 Task: Search for contacts with the last name 'Smith' in the city 'Gurugram'.
Action: Mouse moved to (21, 106)
Screenshot: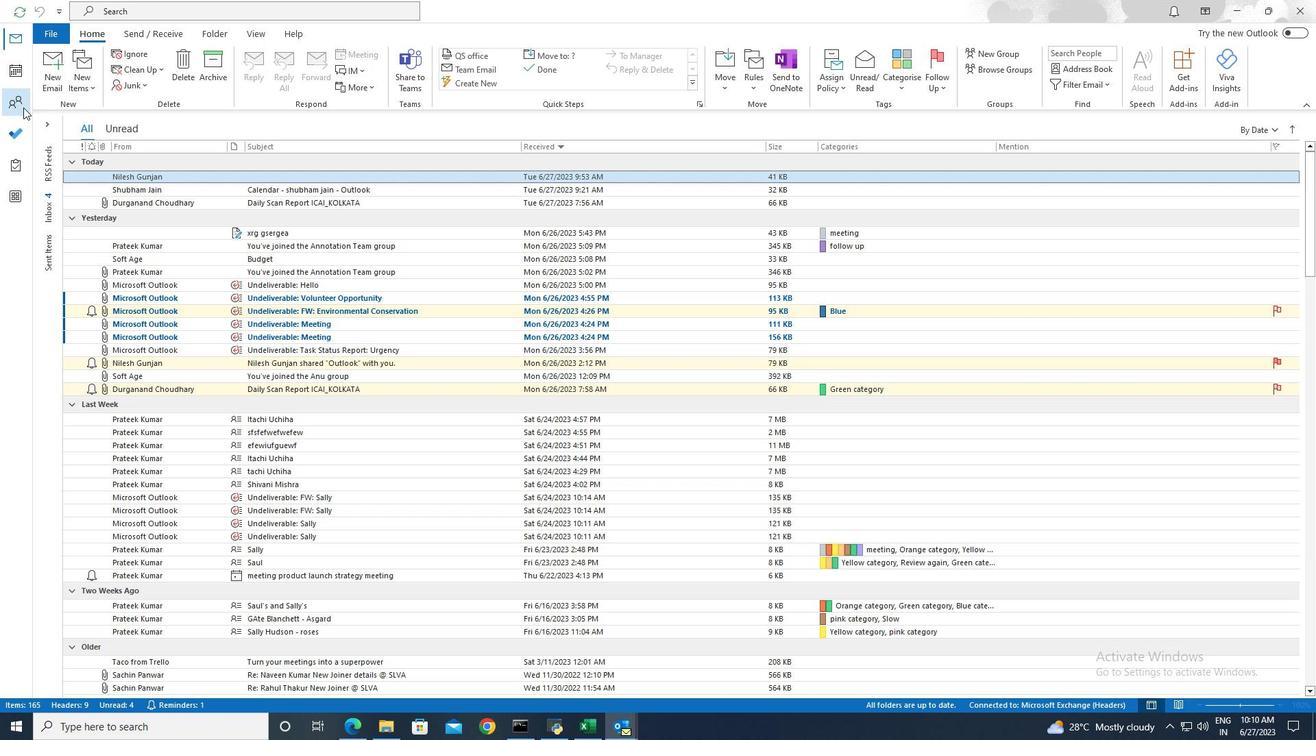 
Action: Mouse pressed left at (21, 106)
Screenshot: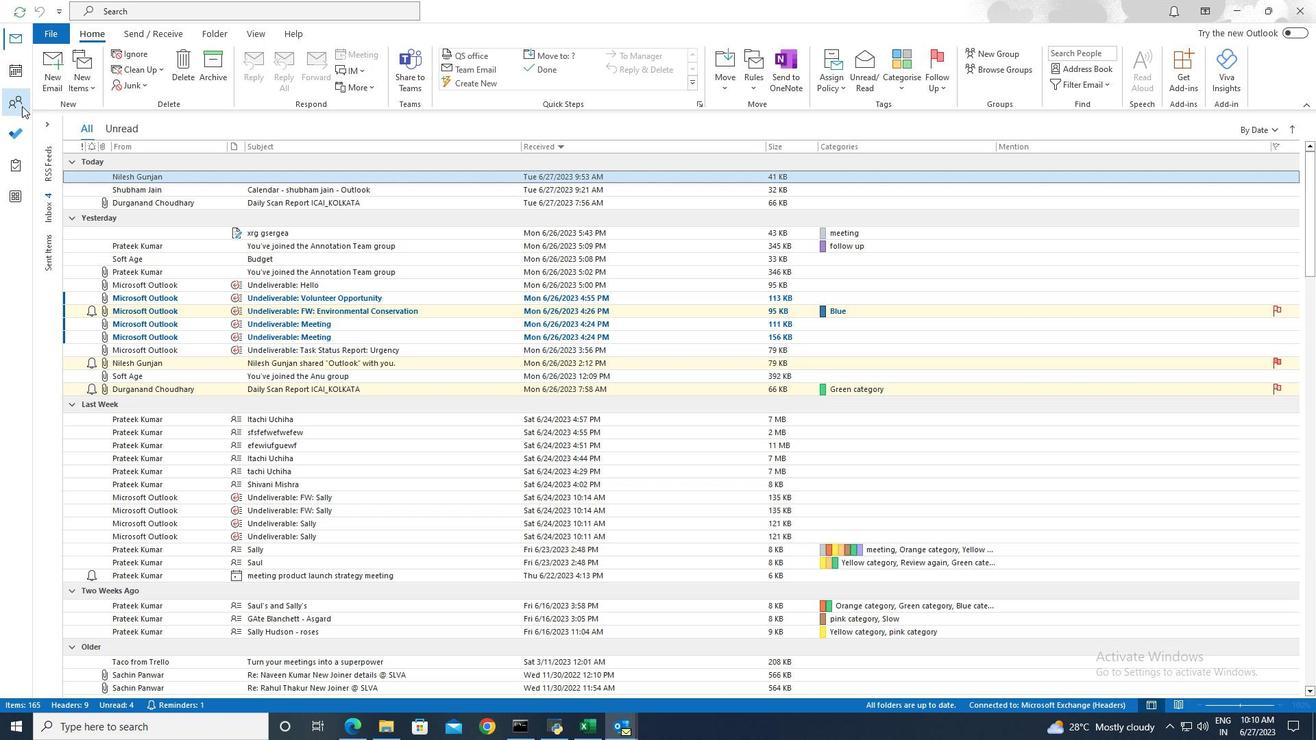 
Action: Mouse moved to (361, 9)
Screenshot: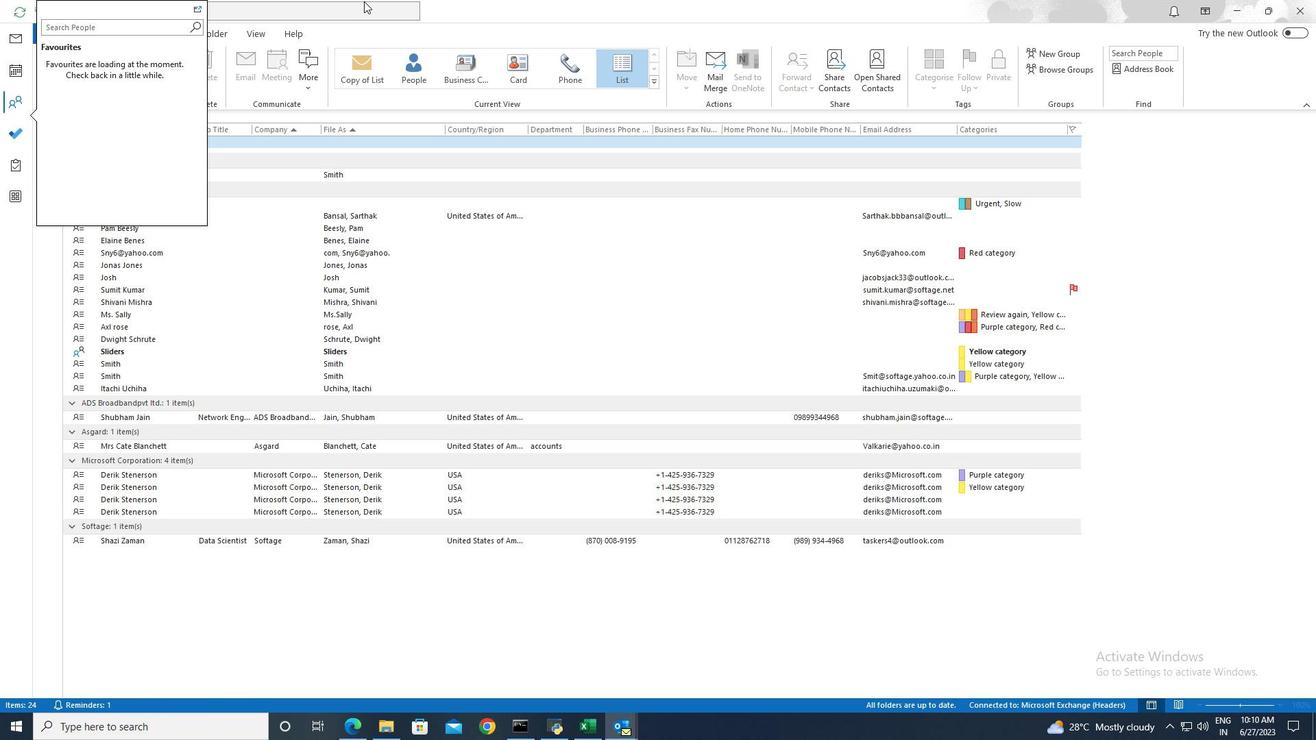 
Action: Mouse pressed left at (361, 9)
Screenshot: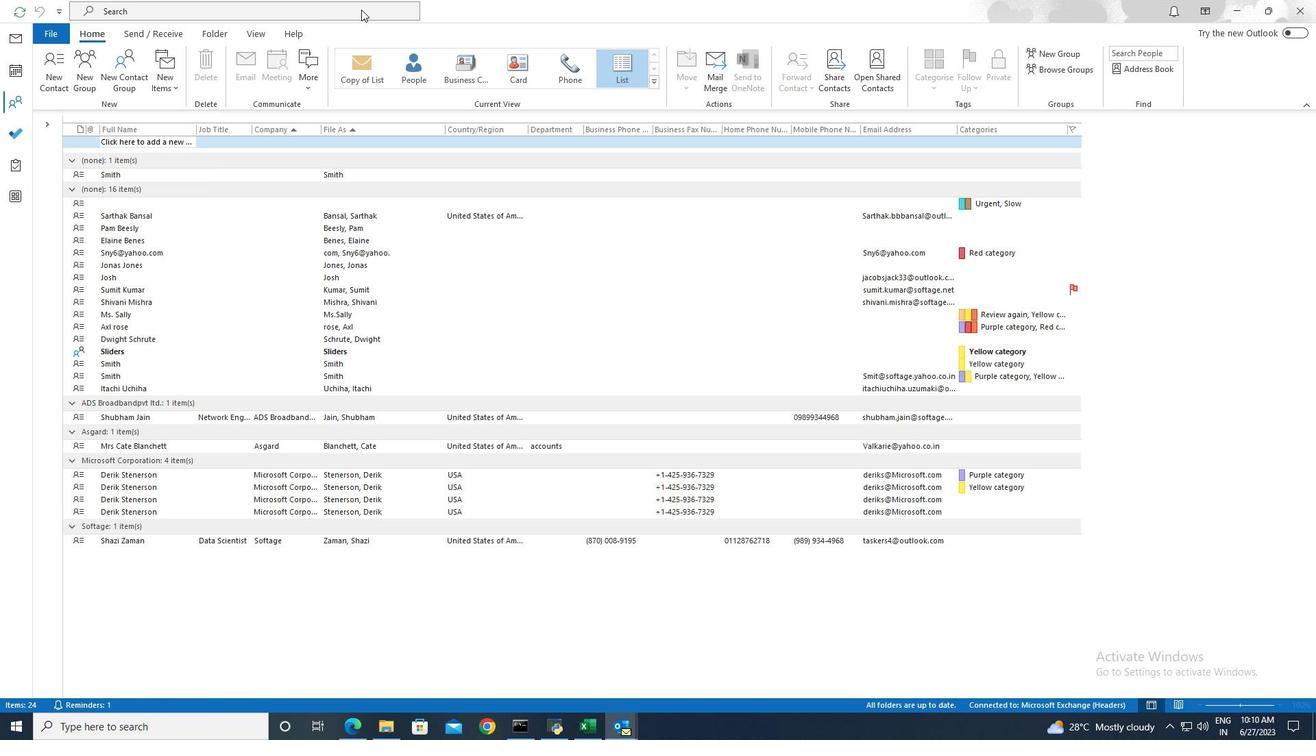
Action: Mouse moved to (472, 11)
Screenshot: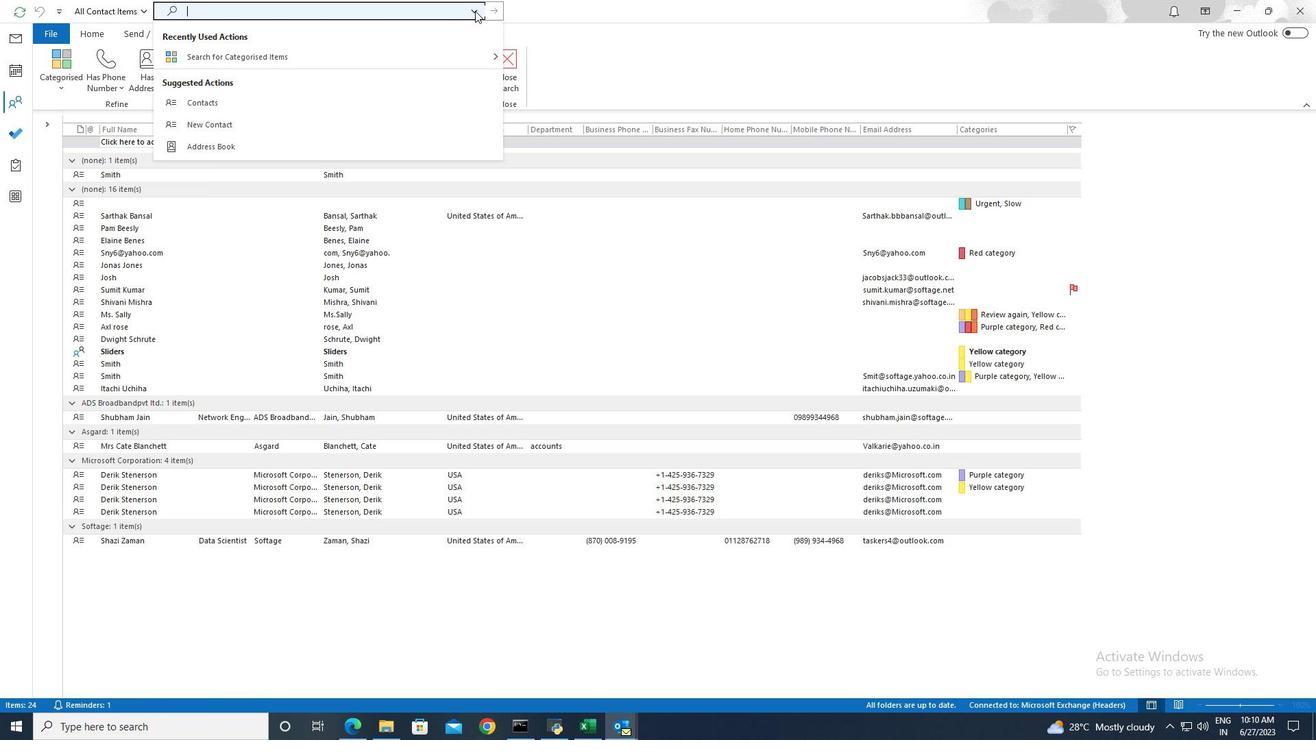
Action: Mouse pressed left at (472, 11)
Screenshot: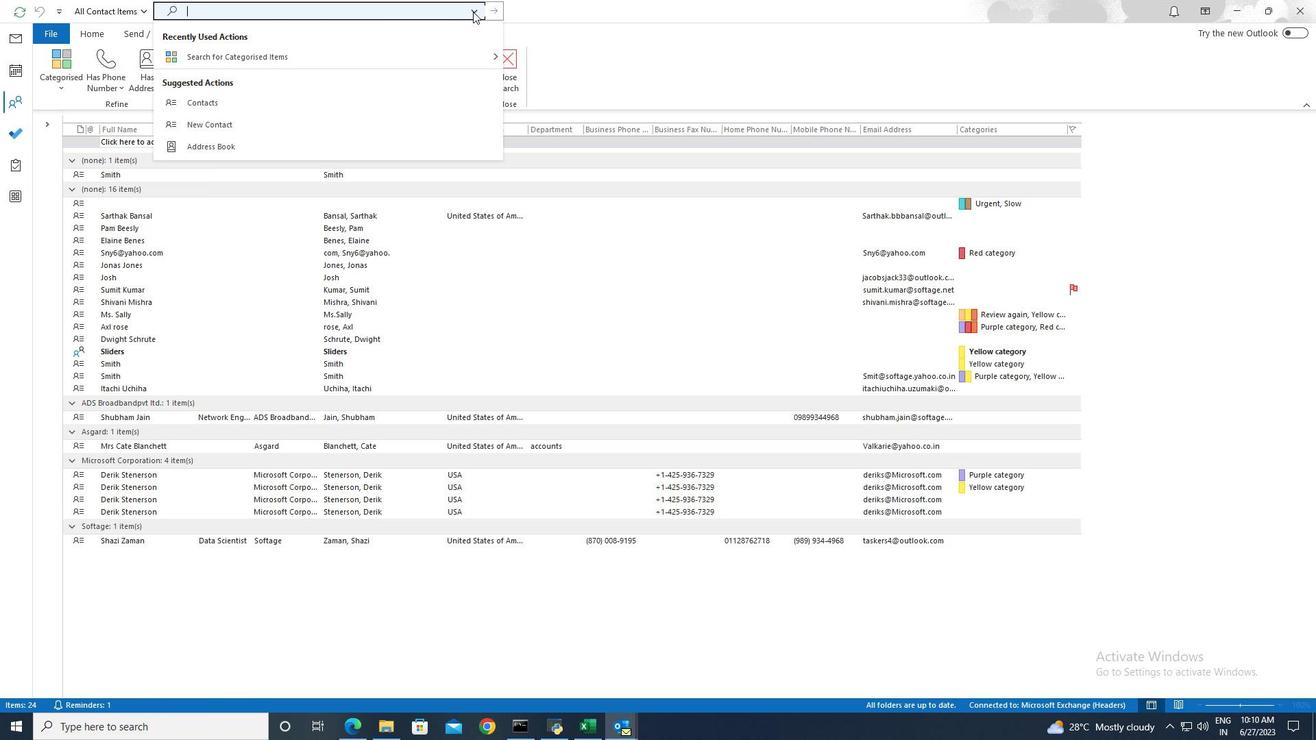 
Action: Mouse moved to (271, 109)
Screenshot: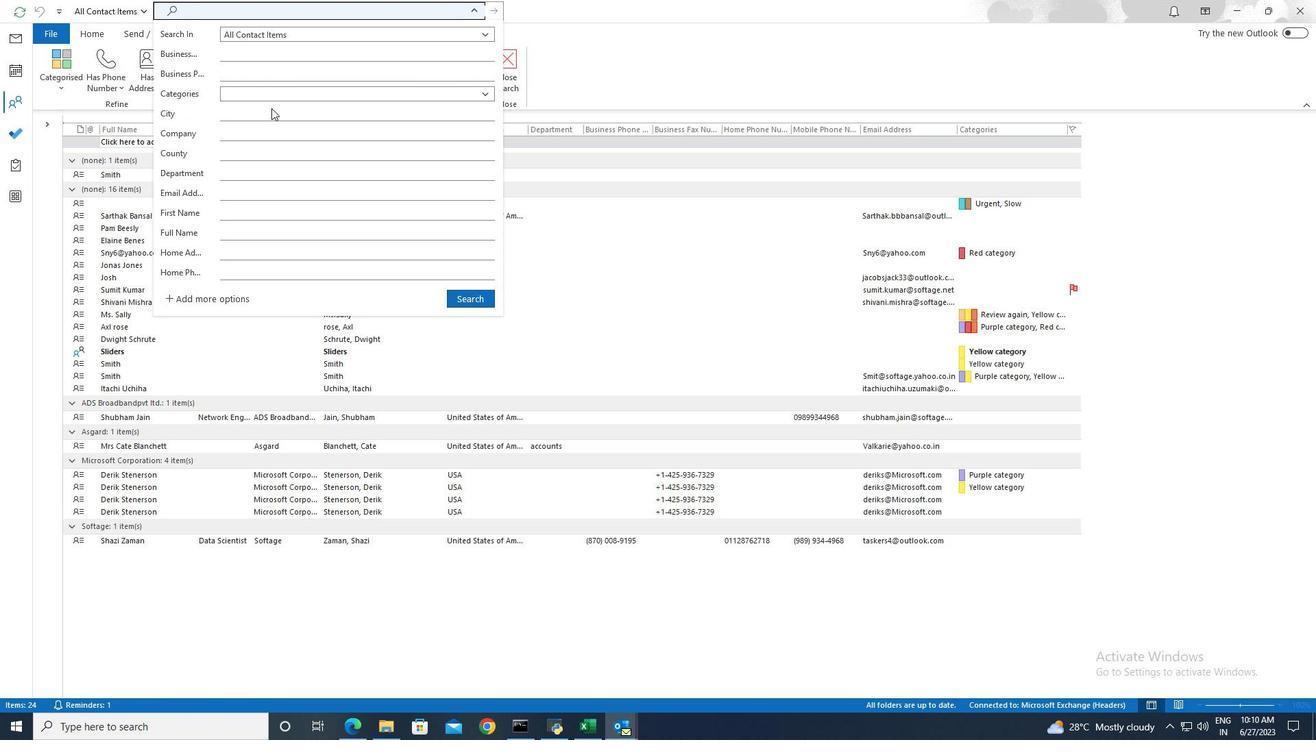 
Action: Mouse pressed left at (271, 109)
Screenshot: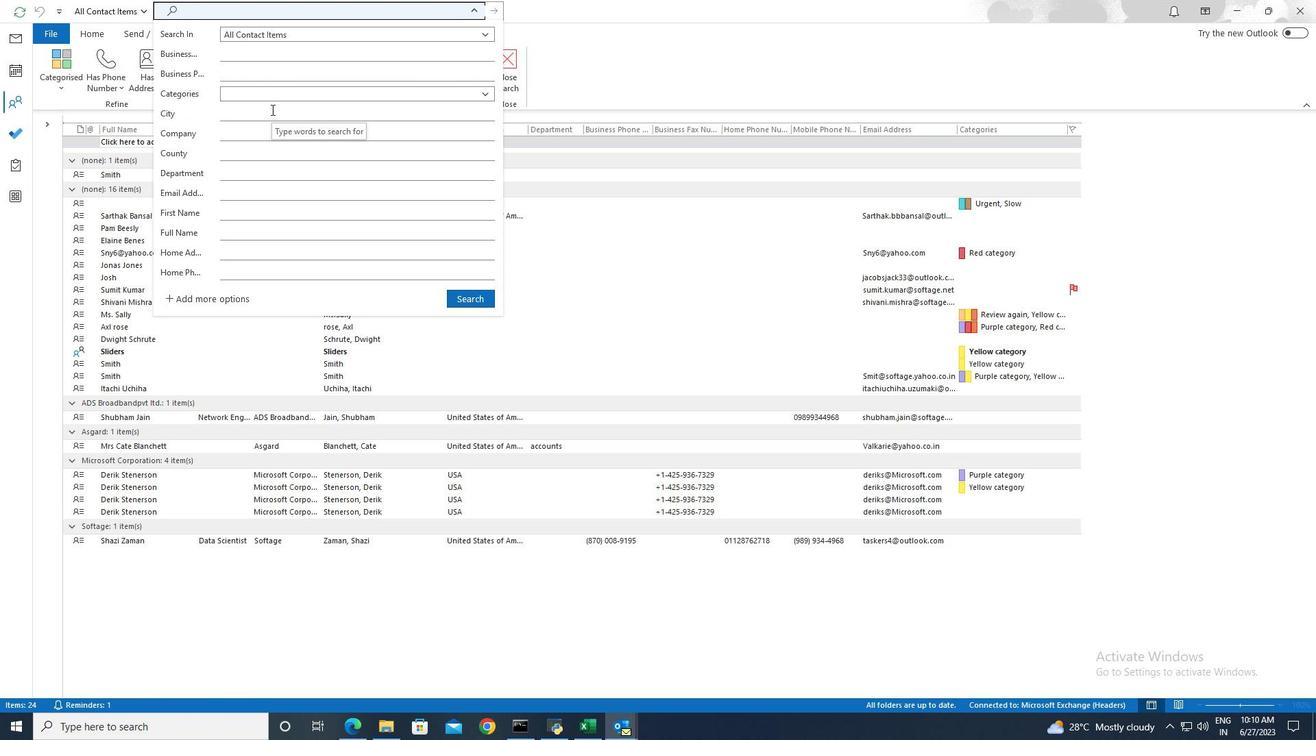 
Action: Key pressed <Key.shift>Gurugram
Screenshot: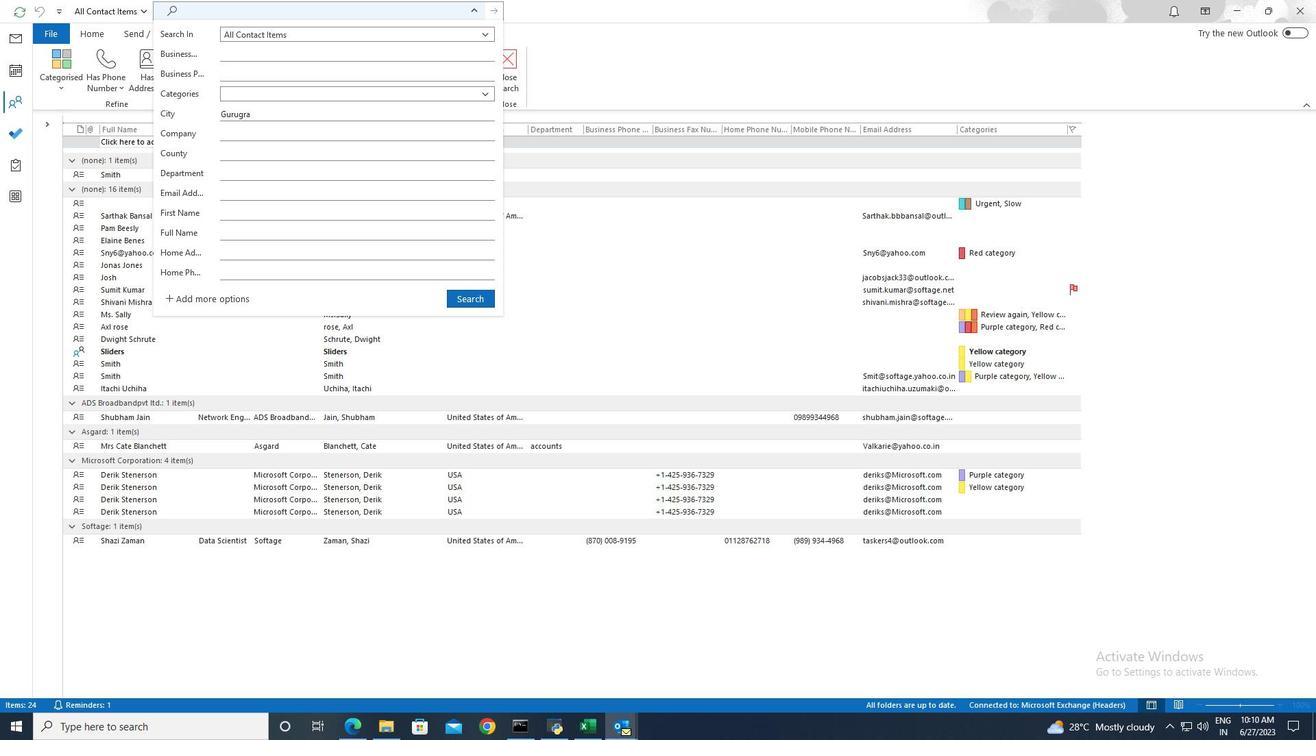 
Action: Mouse moved to (470, 296)
Screenshot: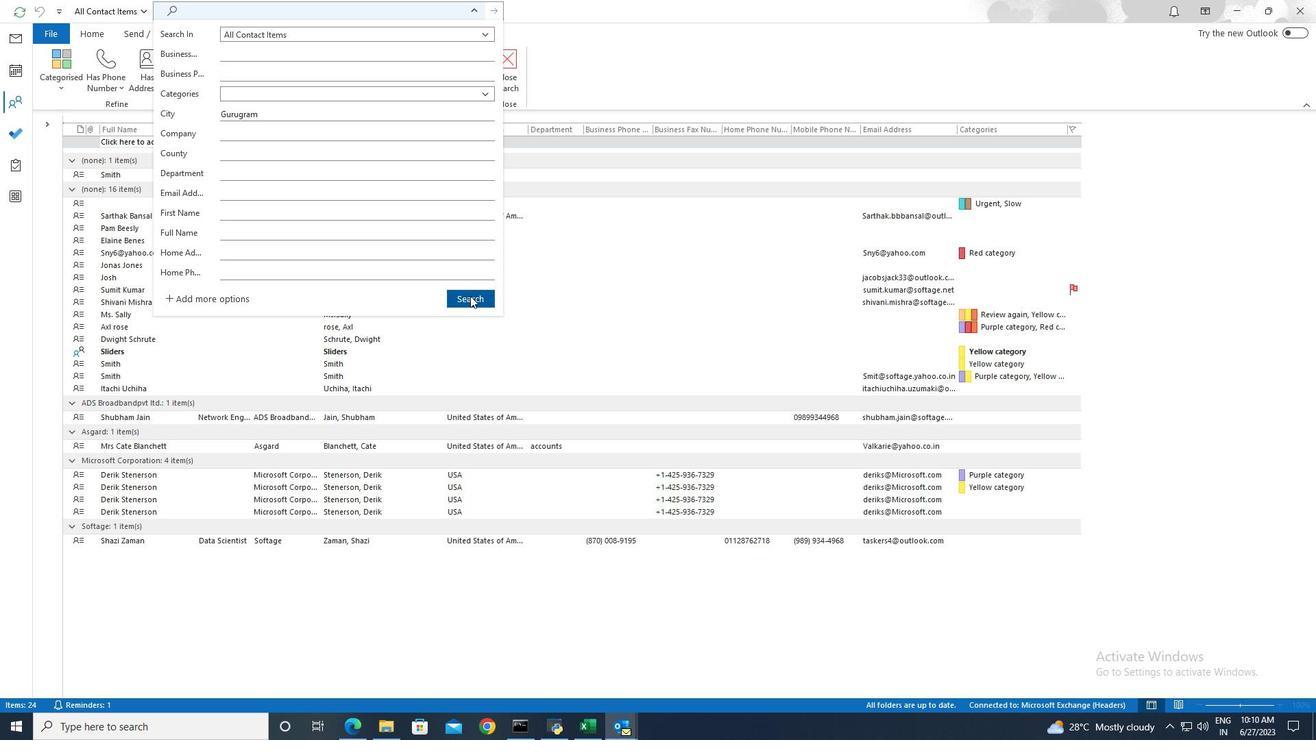 
Action: Mouse pressed left at (470, 296)
Screenshot: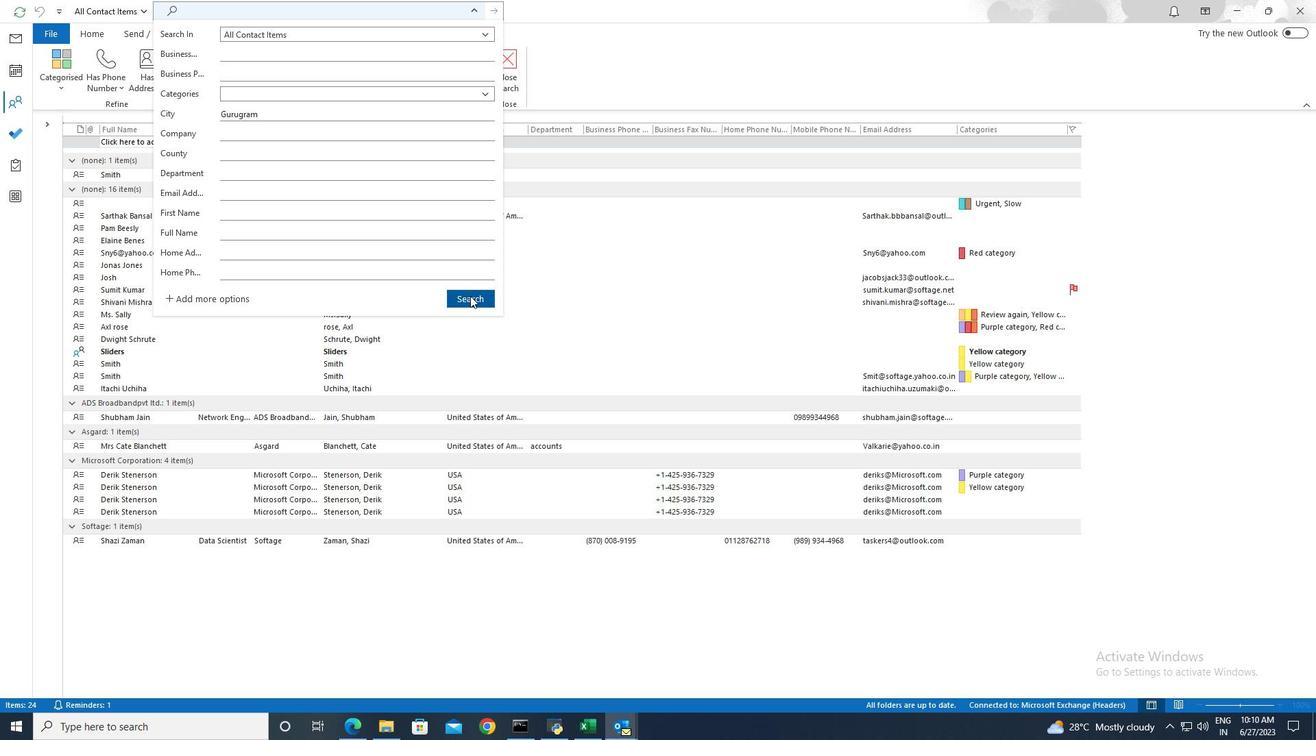 
